 Task: Share through Files "Movie C.mp4" and change Quality to High
Action: Mouse moved to (173, 98)
Screenshot: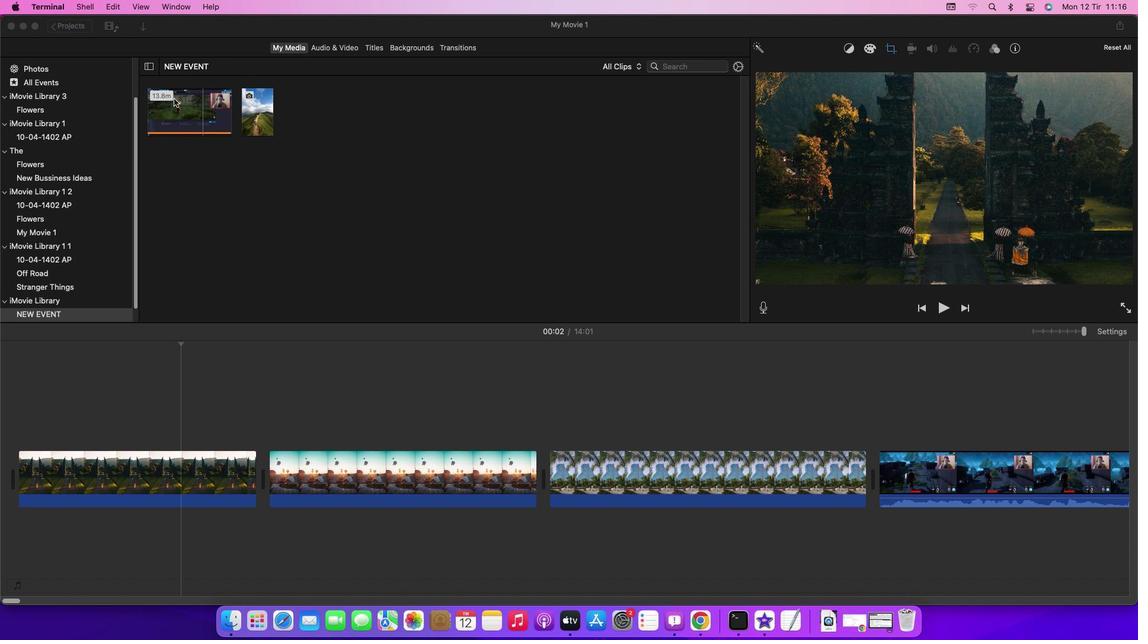 
Action: Mouse pressed left at (173, 98)
Screenshot: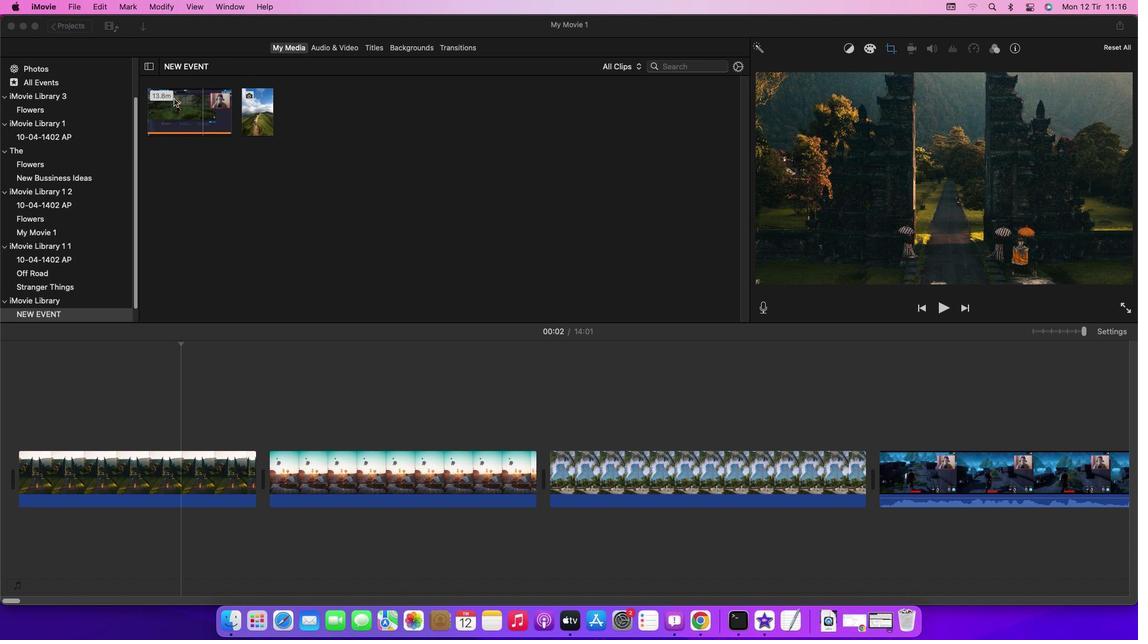 
Action: Mouse moved to (70, 3)
Screenshot: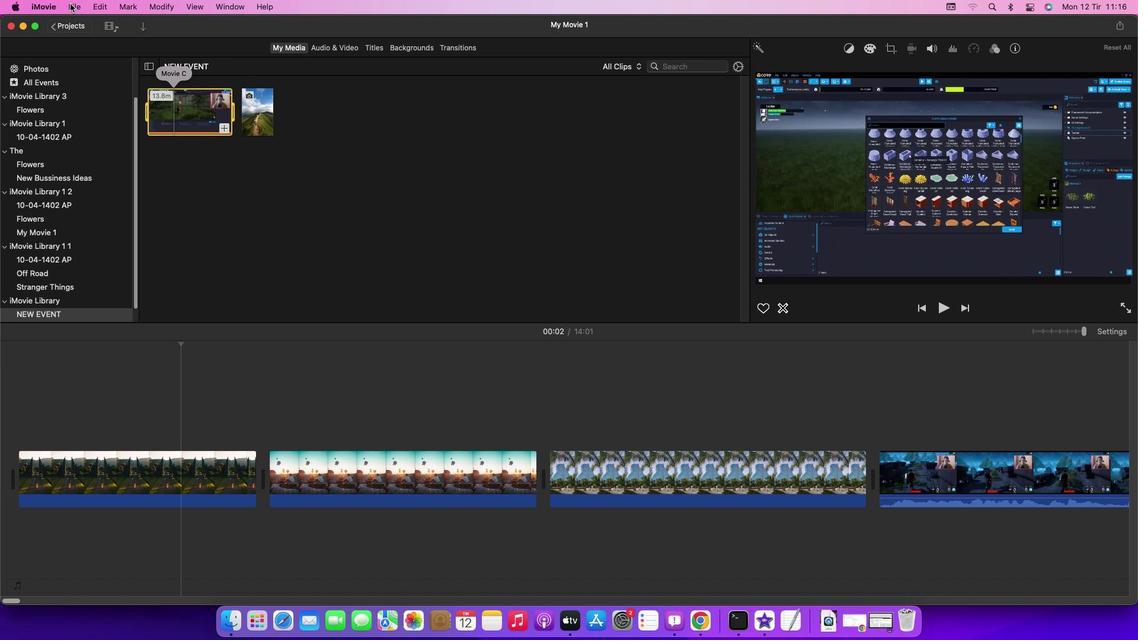 
Action: Mouse pressed left at (70, 3)
Screenshot: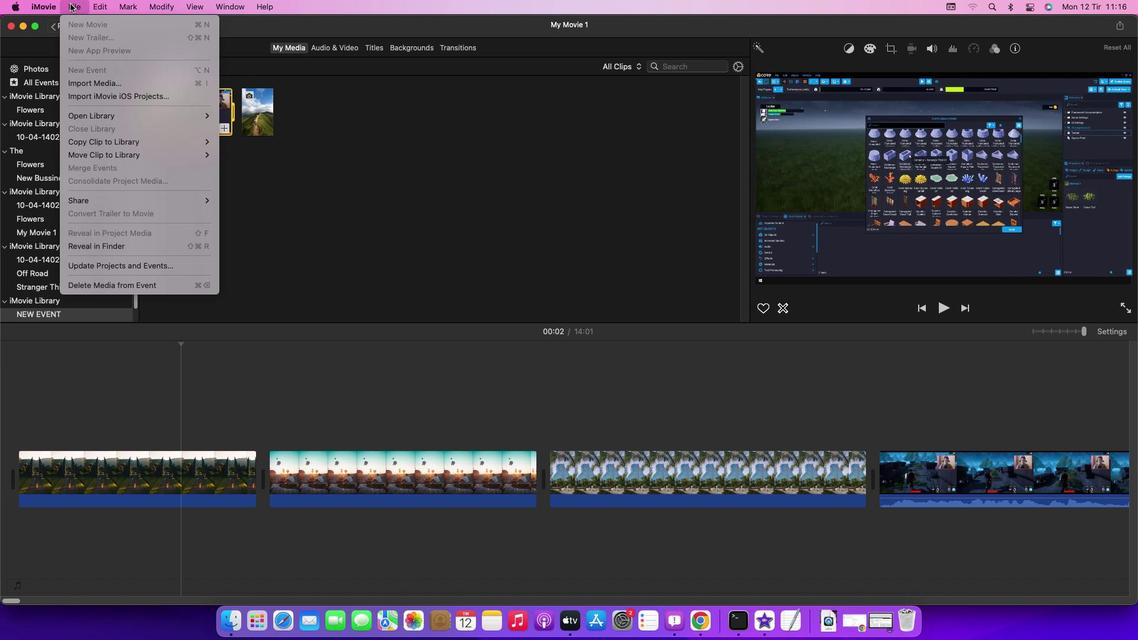 
Action: Mouse moved to (252, 244)
Screenshot: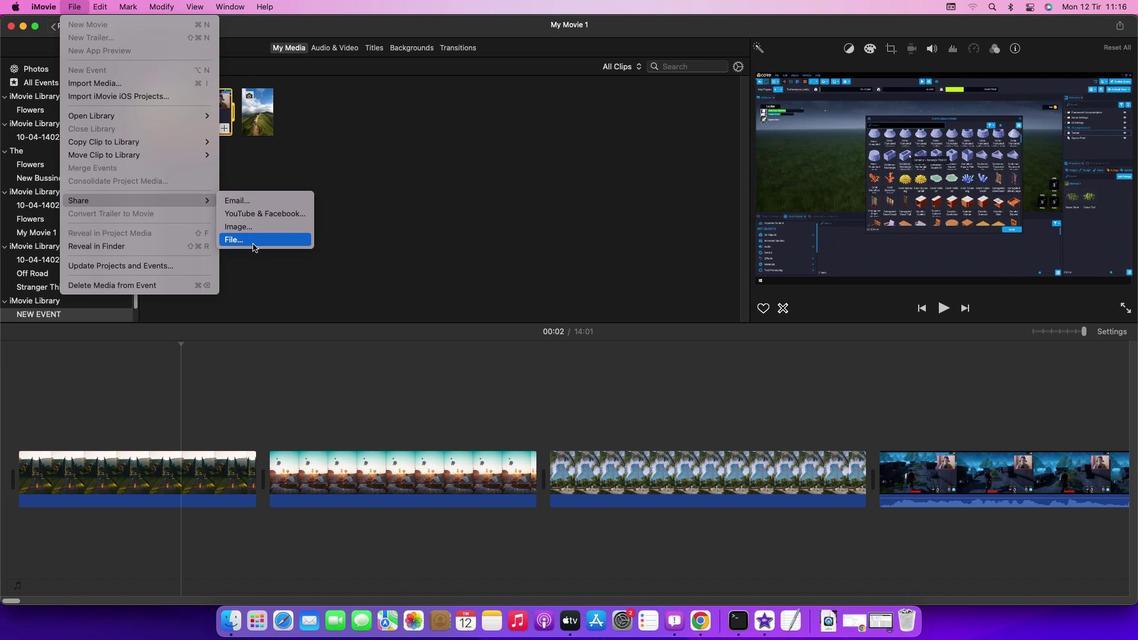 
Action: Mouse pressed left at (252, 244)
Screenshot: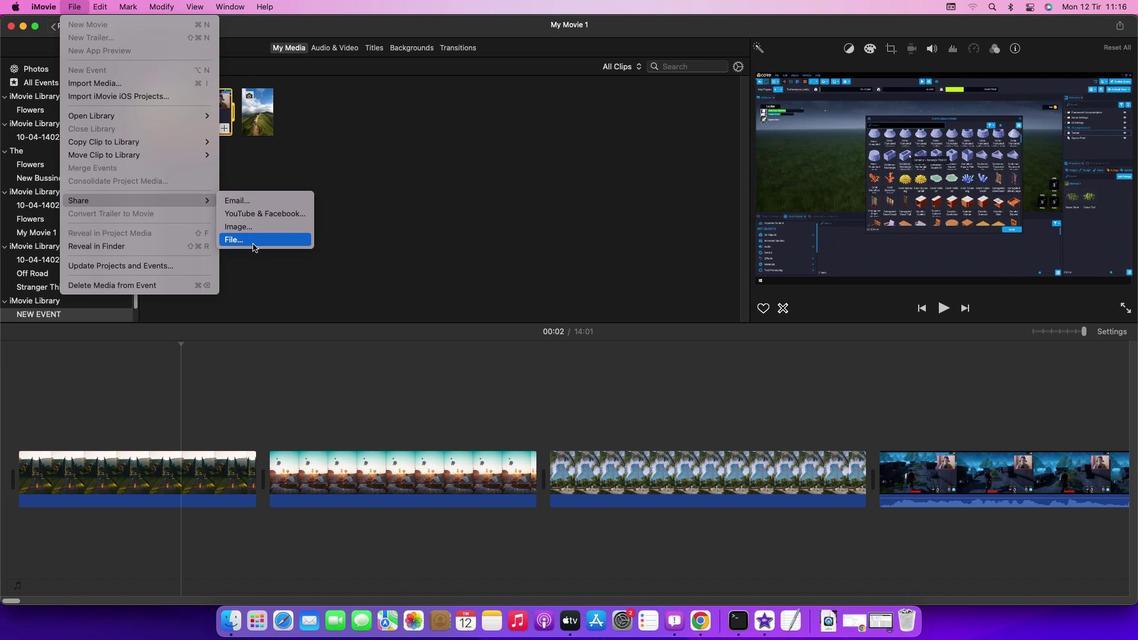 
Action: Mouse moved to (648, 213)
Screenshot: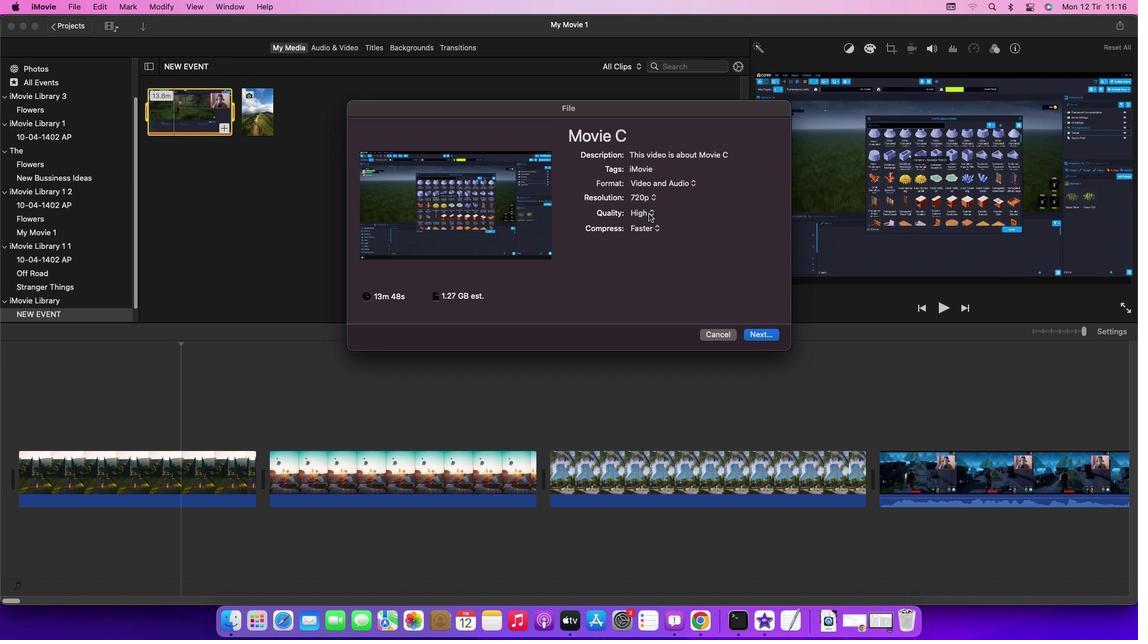 
Action: Mouse pressed left at (648, 213)
Screenshot: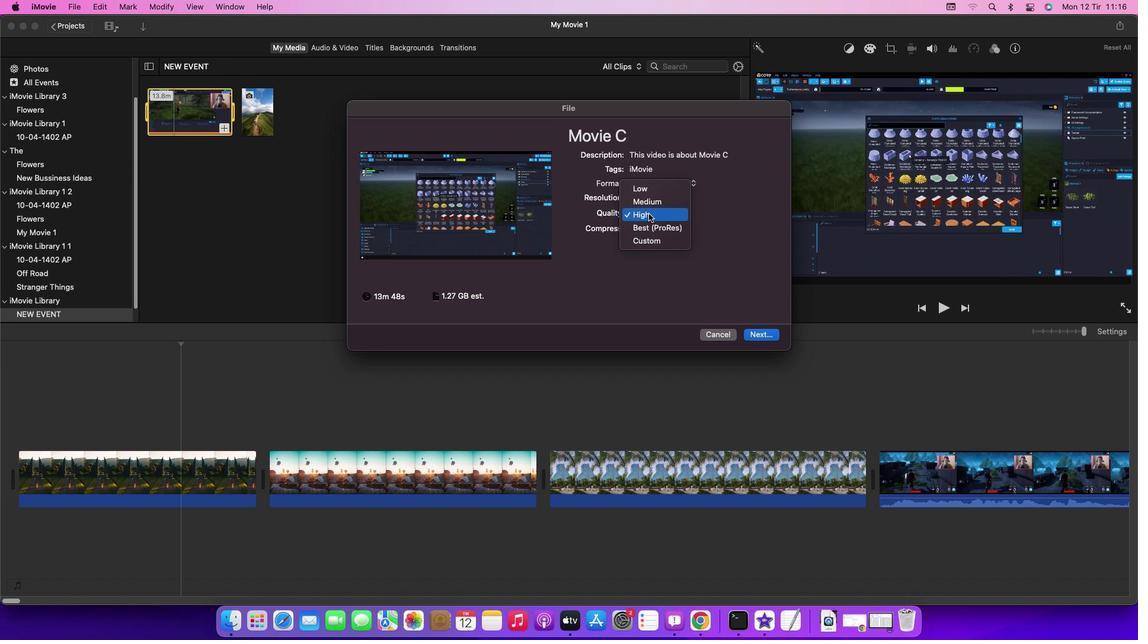 
Action: Mouse moved to (648, 214)
Screenshot: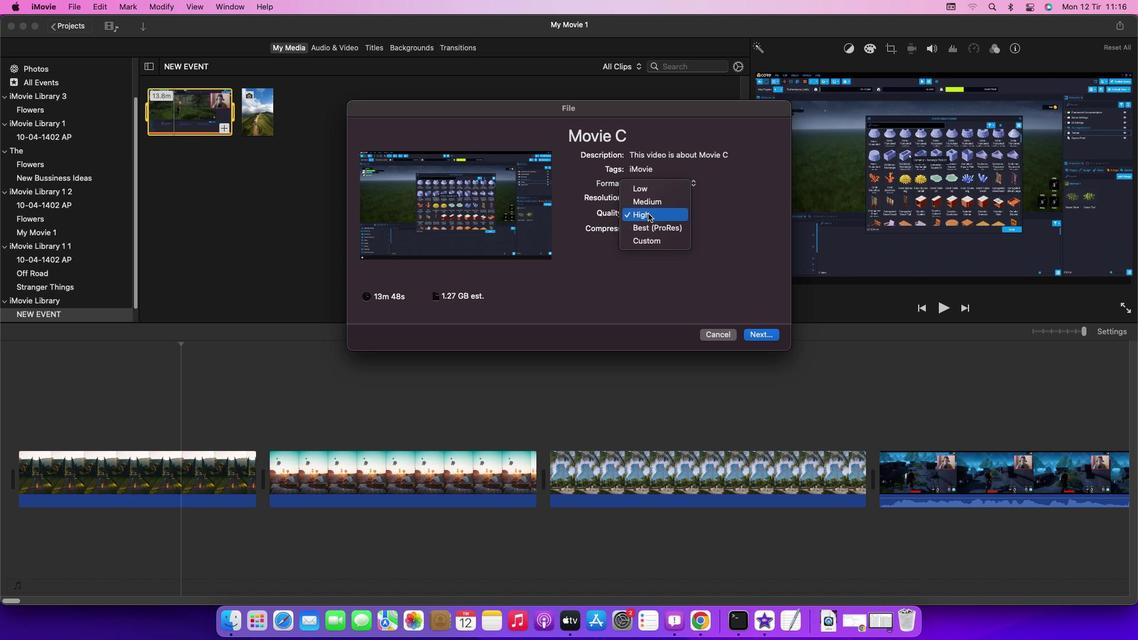 
Action: Mouse pressed left at (648, 214)
Screenshot: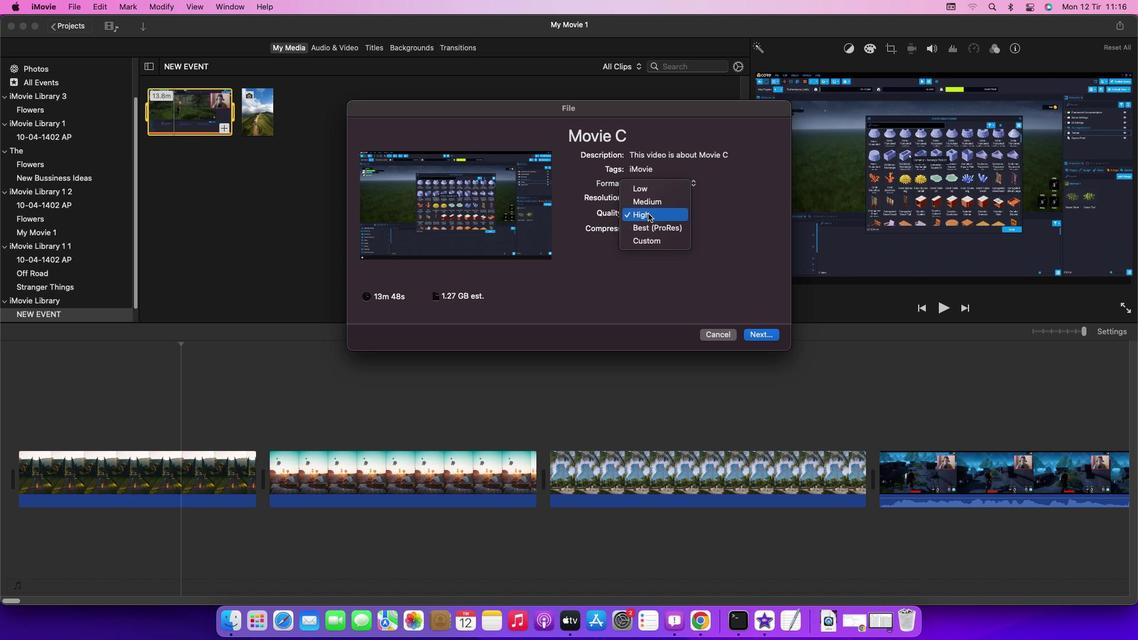 
Action: Mouse moved to (607, 285)
Screenshot: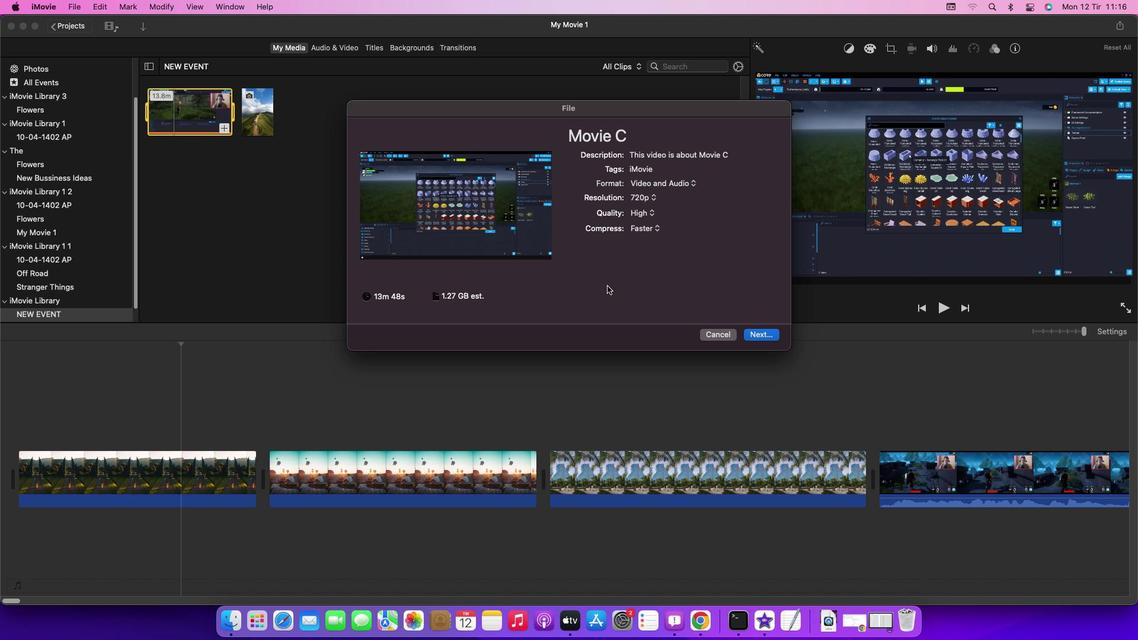 
Action: Mouse pressed left at (607, 285)
Screenshot: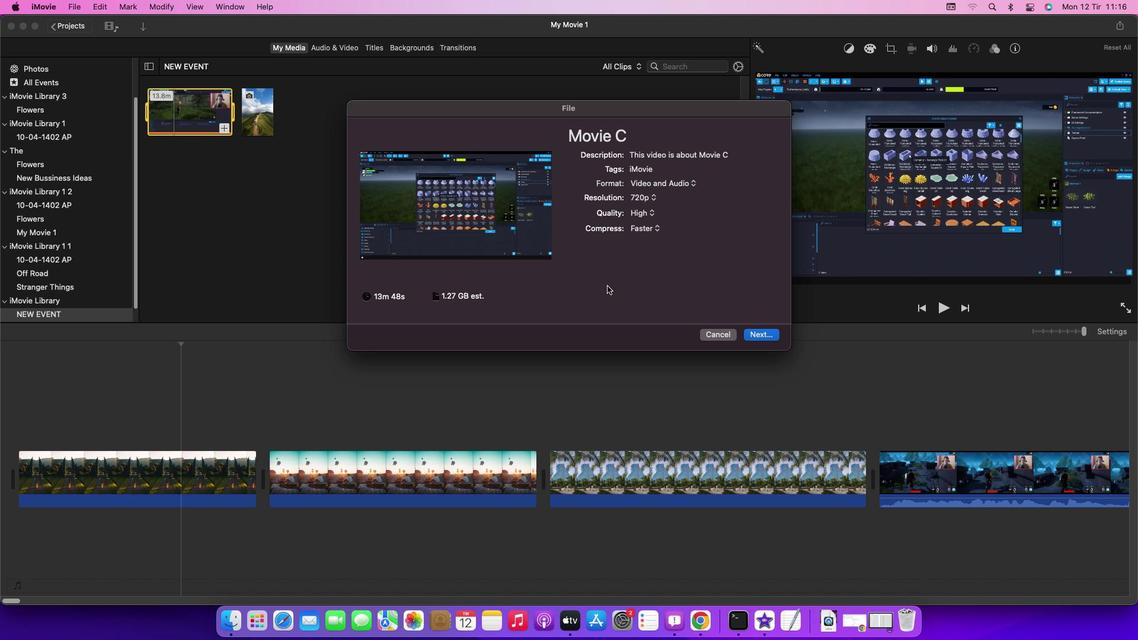 
Action: Mouse moved to (604, 285)
Screenshot: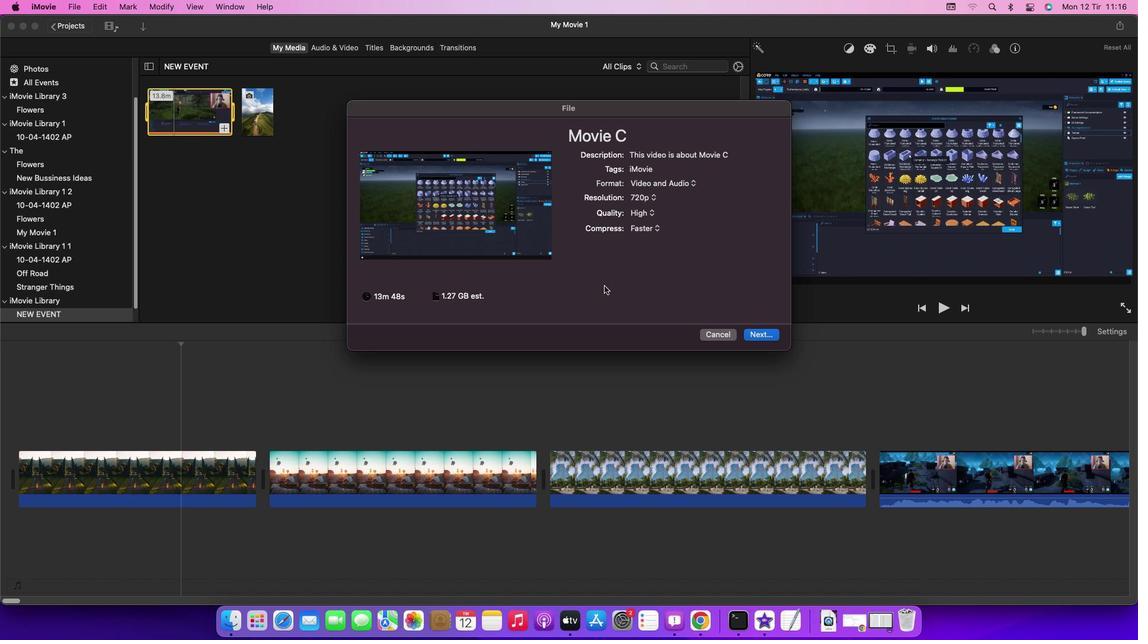 
